 Task: Add Sprouts Fresh Peeled Apple Slices to the cart.
Action: Mouse moved to (265, 122)
Screenshot: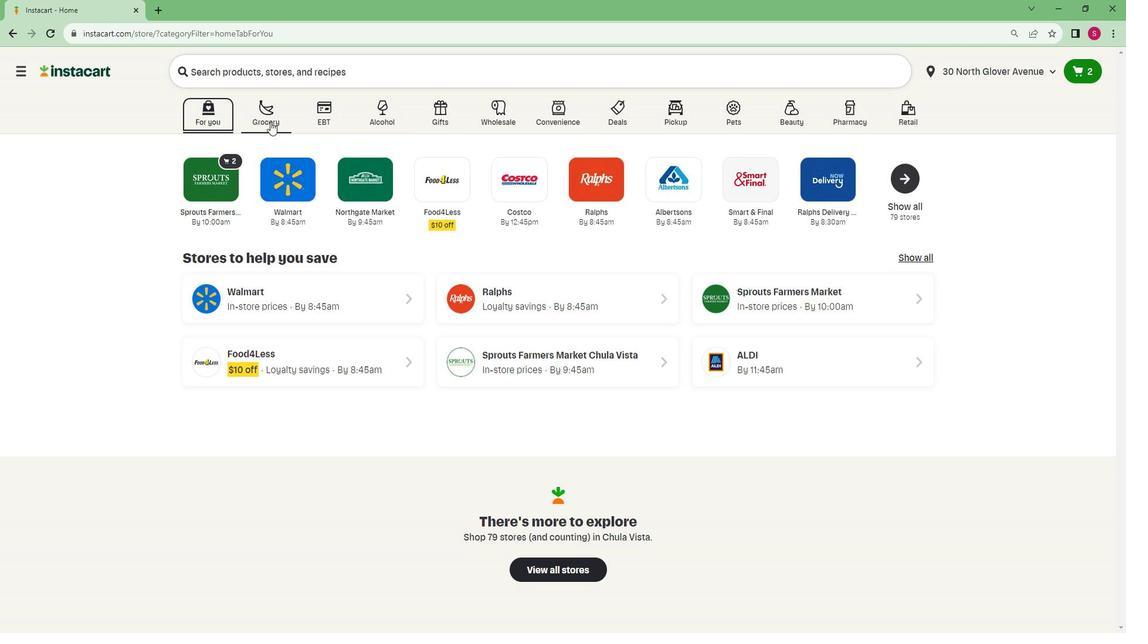 
Action: Mouse pressed left at (265, 122)
Screenshot: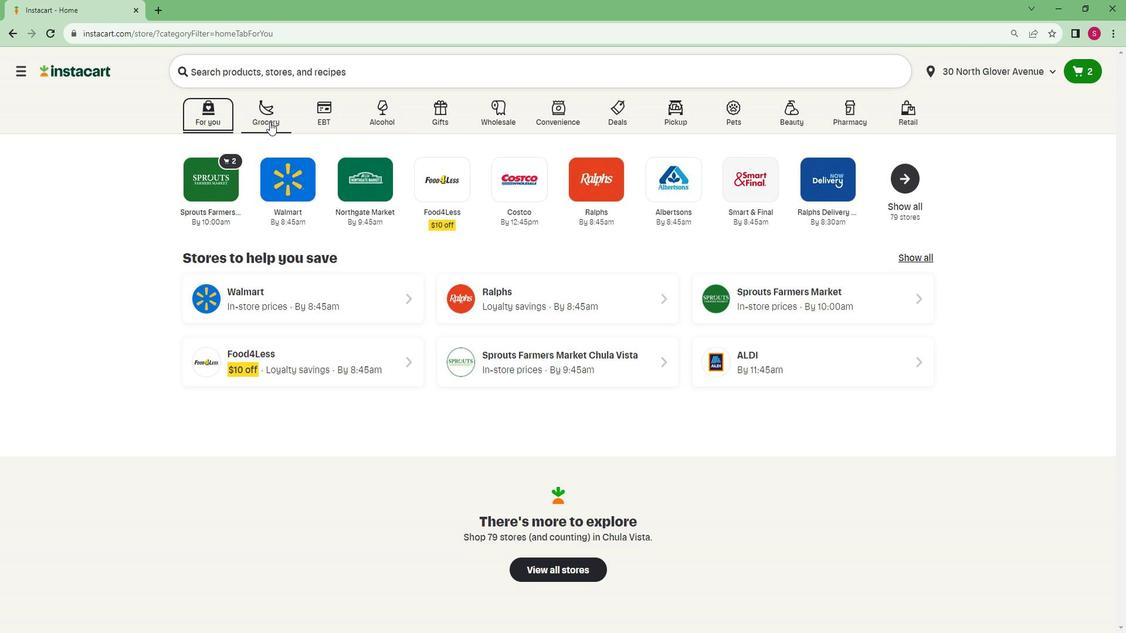 
Action: Mouse moved to (297, 336)
Screenshot: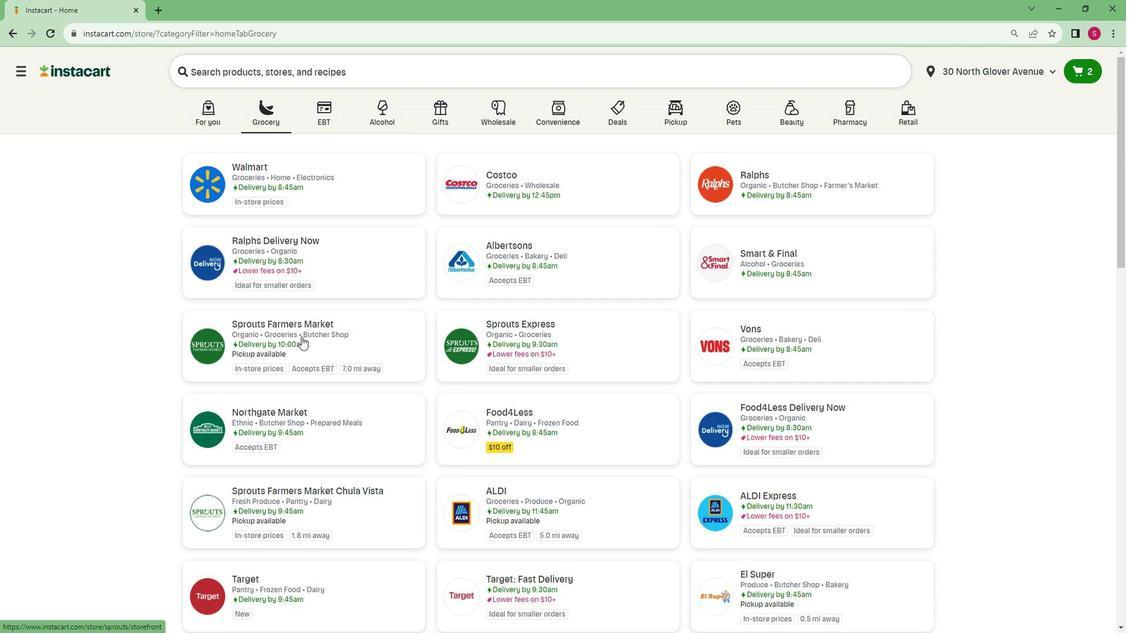 
Action: Mouse pressed left at (297, 336)
Screenshot: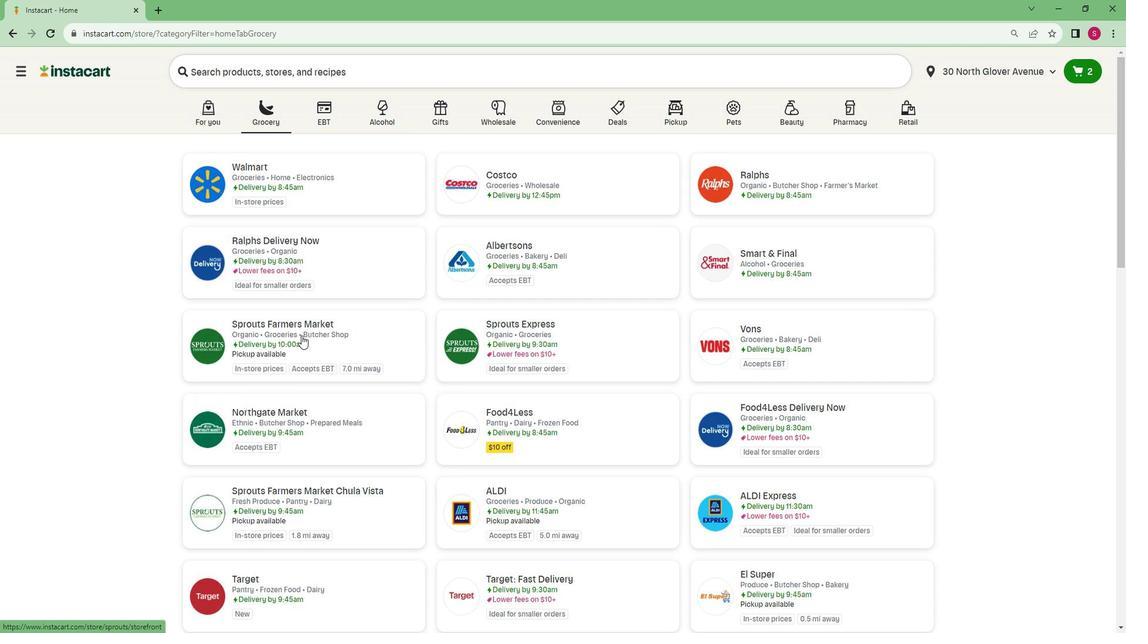 
Action: Mouse moved to (116, 467)
Screenshot: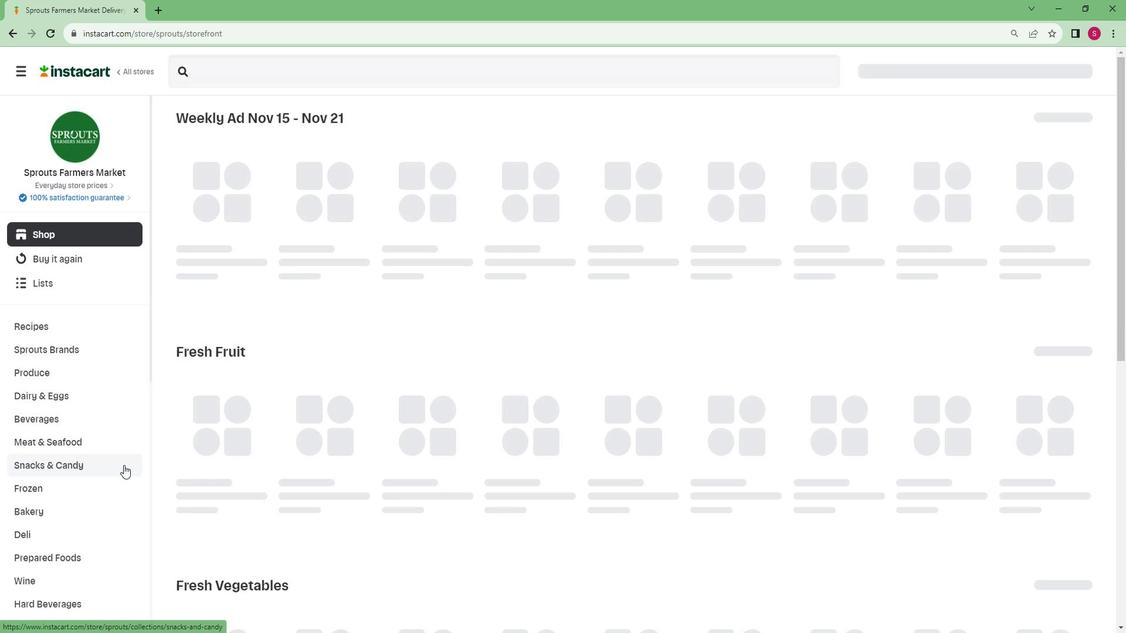 
Action: Mouse scrolled (116, 467) with delta (0, 0)
Screenshot: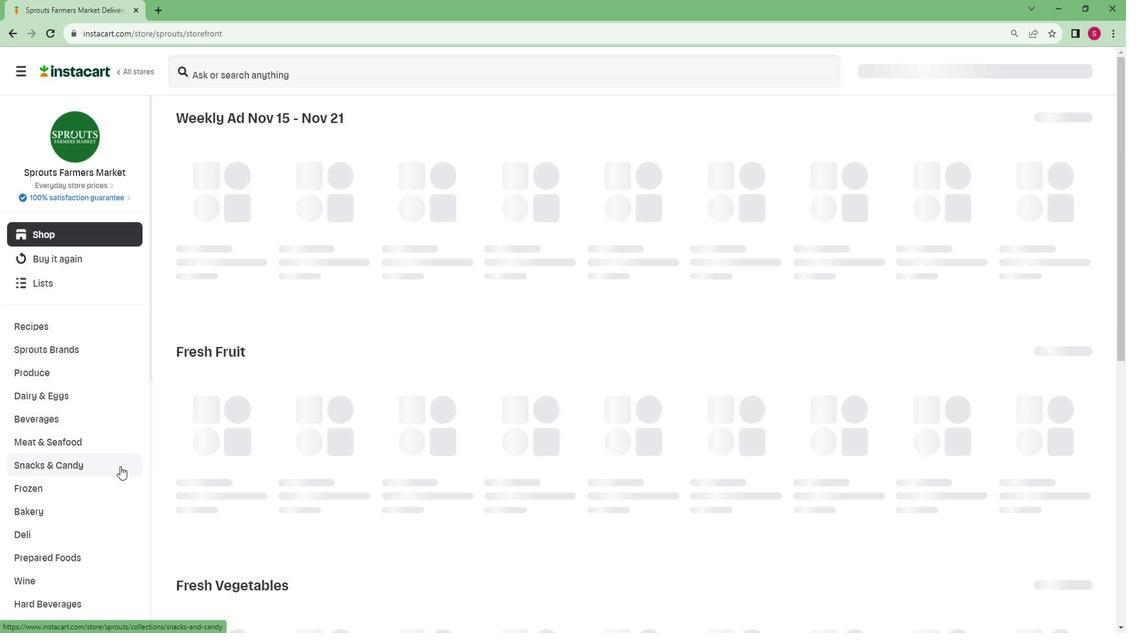 
Action: Mouse scrolled (116, 467) with delta (0, 0)
Screenshot: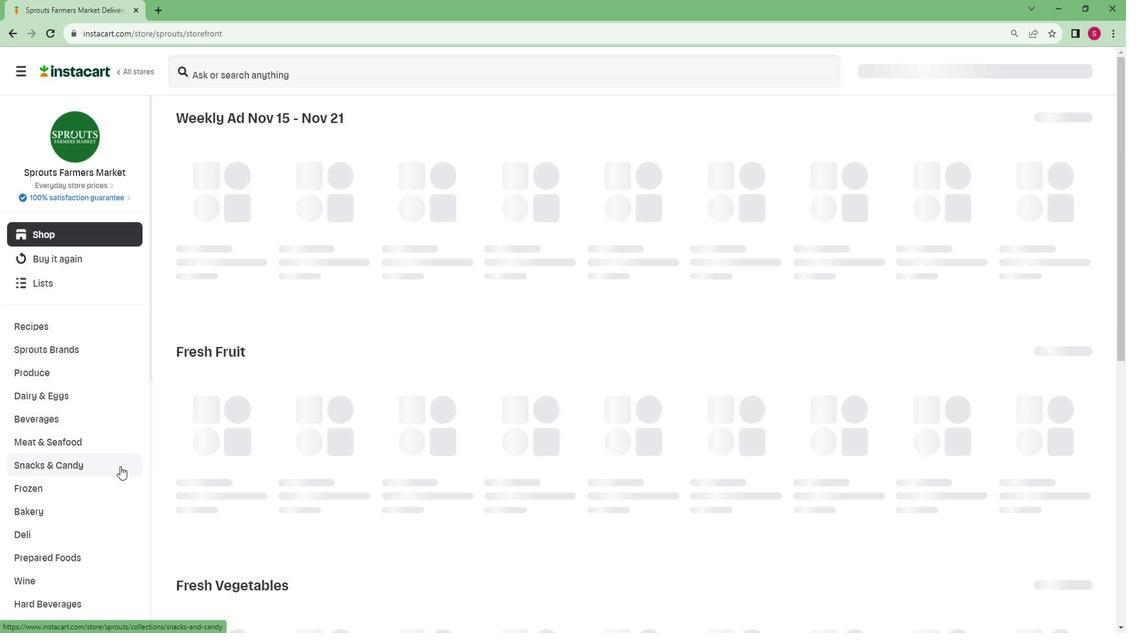 
Action: Mouse scrolled (116, 467) with delta (0, 0)
Screenshot: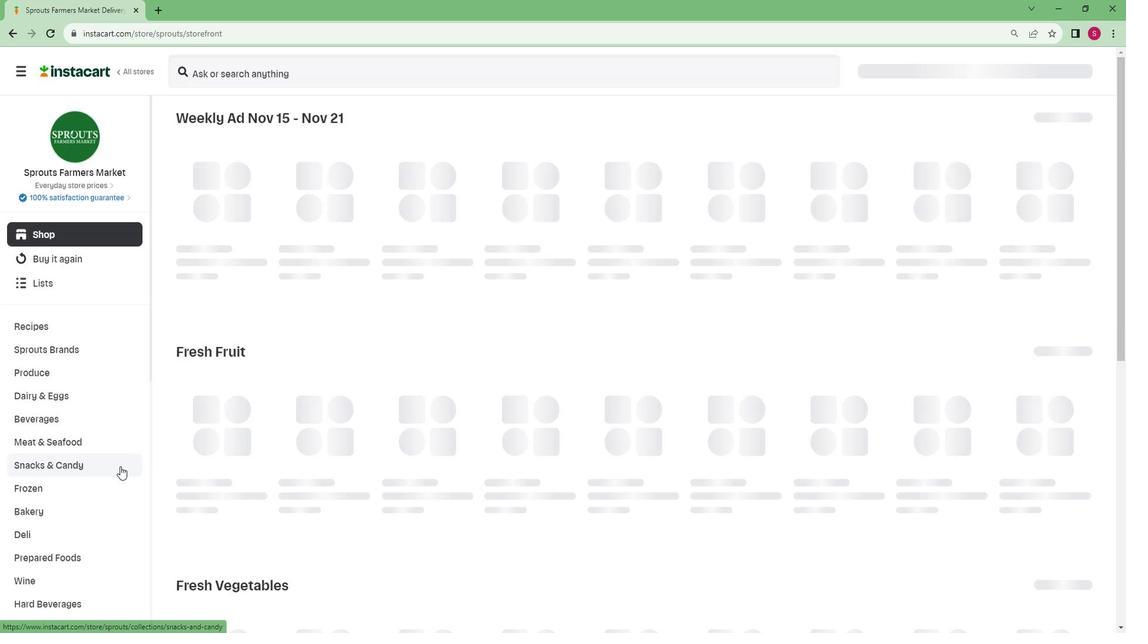 
Action: Mouse moved to (116, 468)
Screenshot: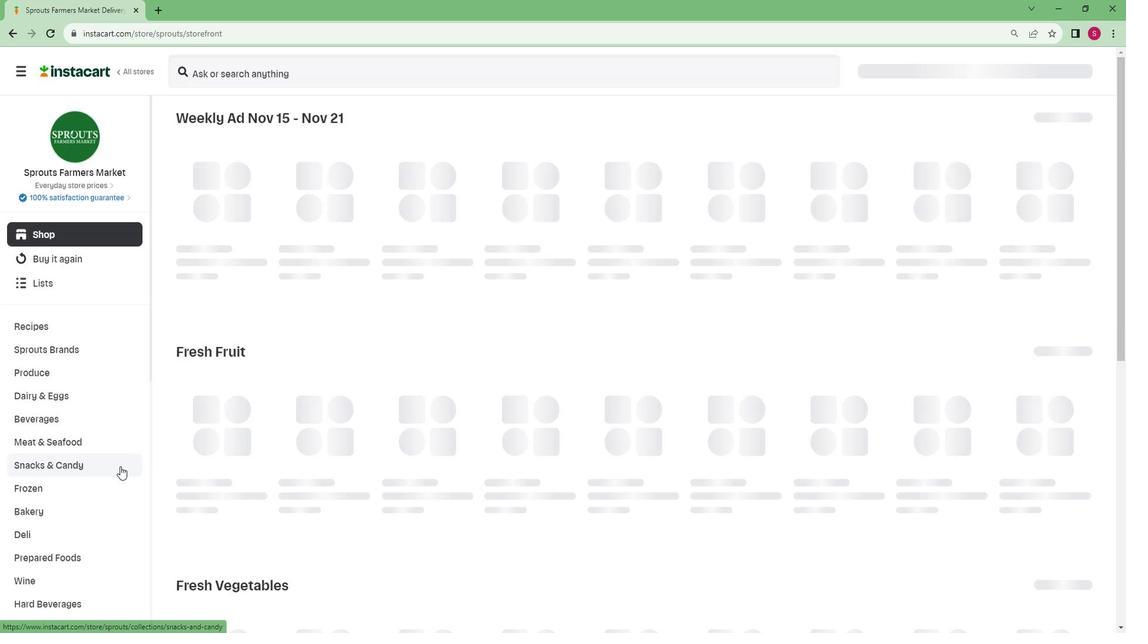 
Action: Mouse scrolled (116, 467) with delta (0, 0)
Screenshot: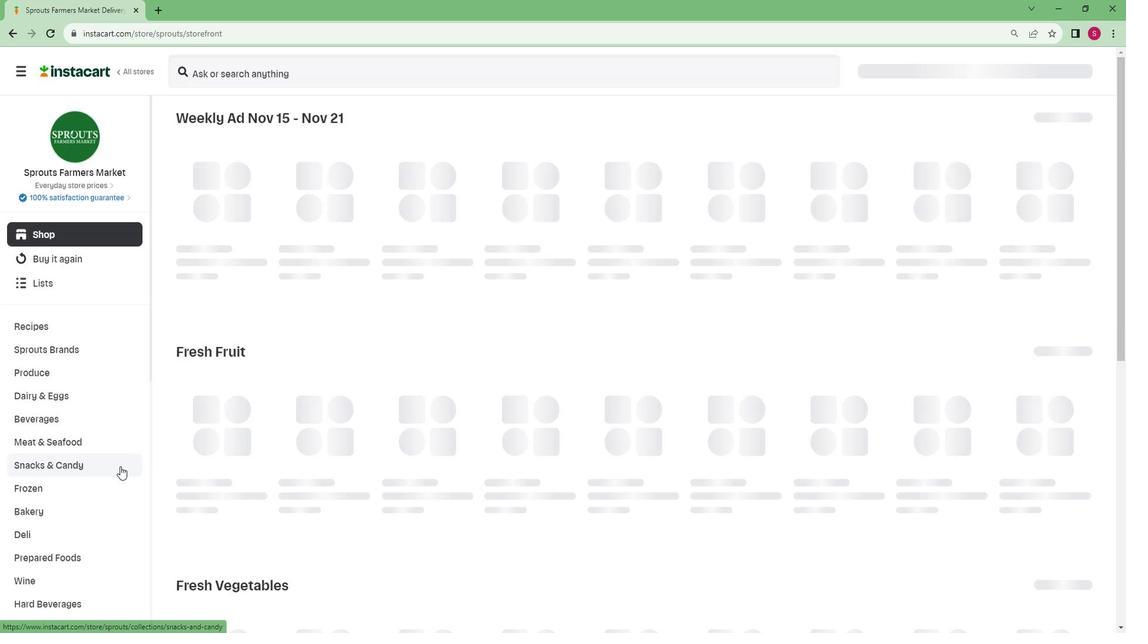 
Action: Mouse moved to (116, 468)
Screenshot: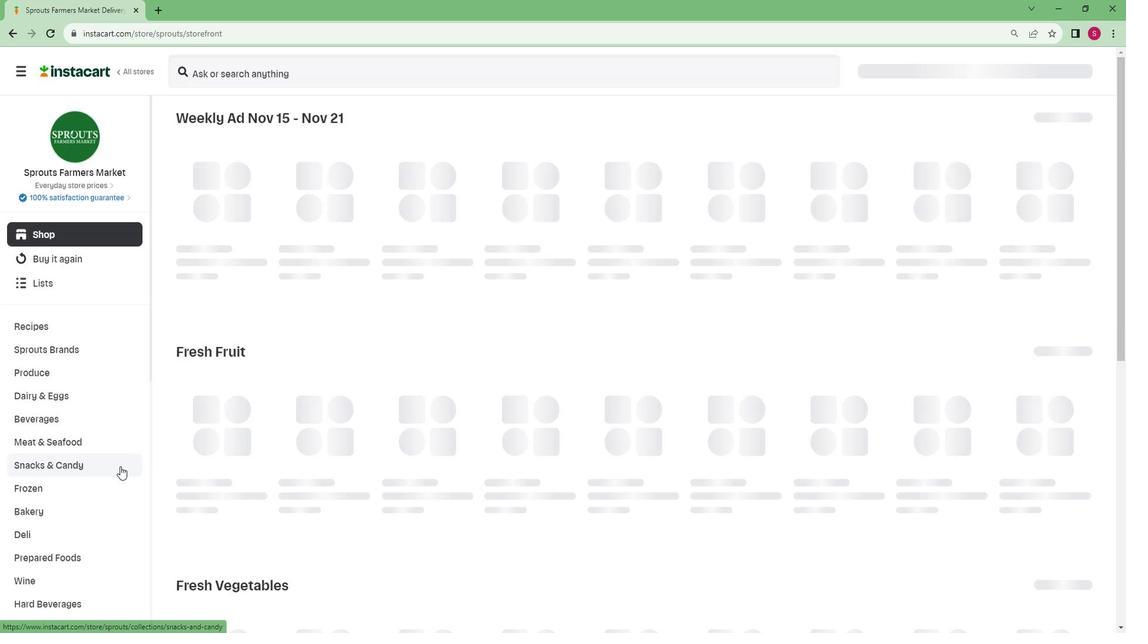 
Action: Mouse scrolled (116, 467) with delta (0, 0)
Screenshot: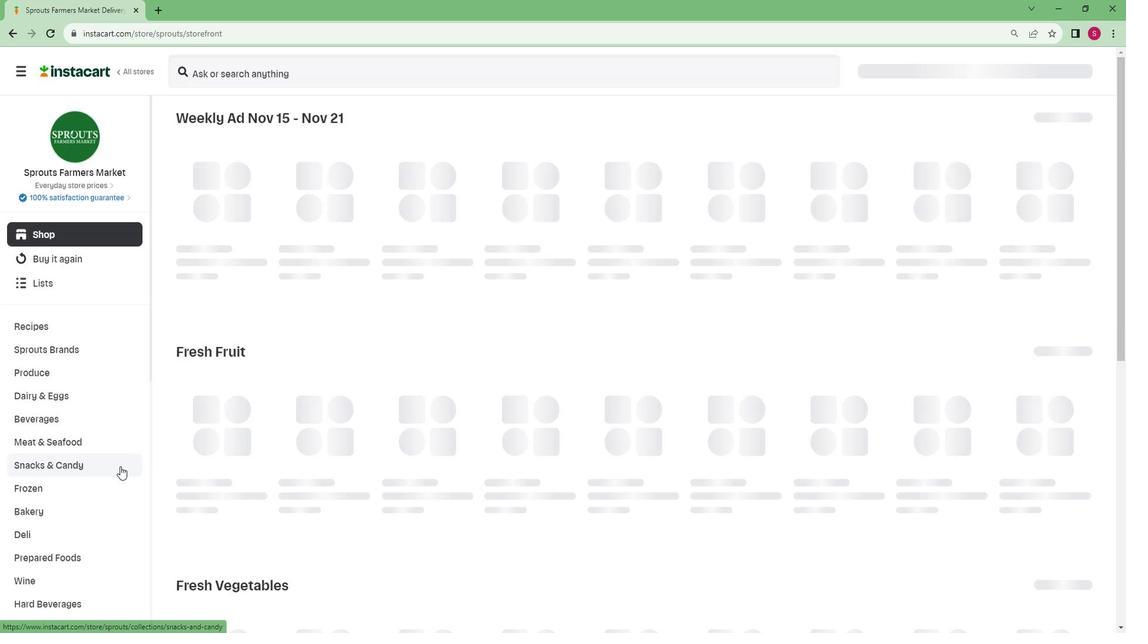 
Action: Mouse scrolled (116, 467) with delta (0, 0)
Screenshot: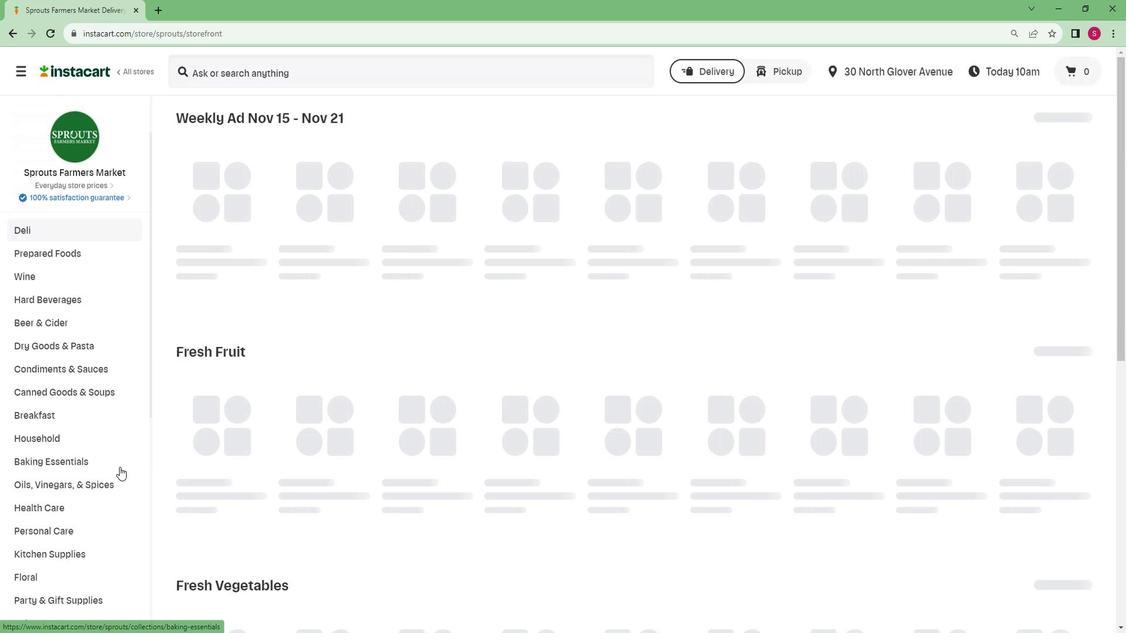 
Action: Mouse scrolled (116, 467) with delta (0, 0)
Screenshot: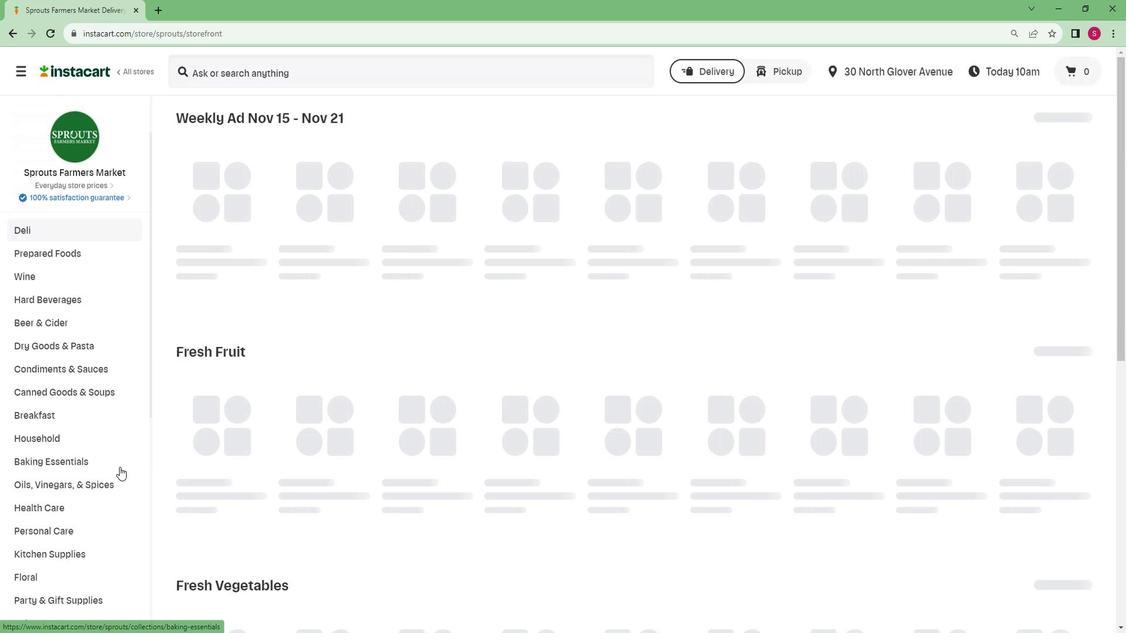
Action: Mouse scrolled (116, 467) with delta (0, 0)
Screenshot: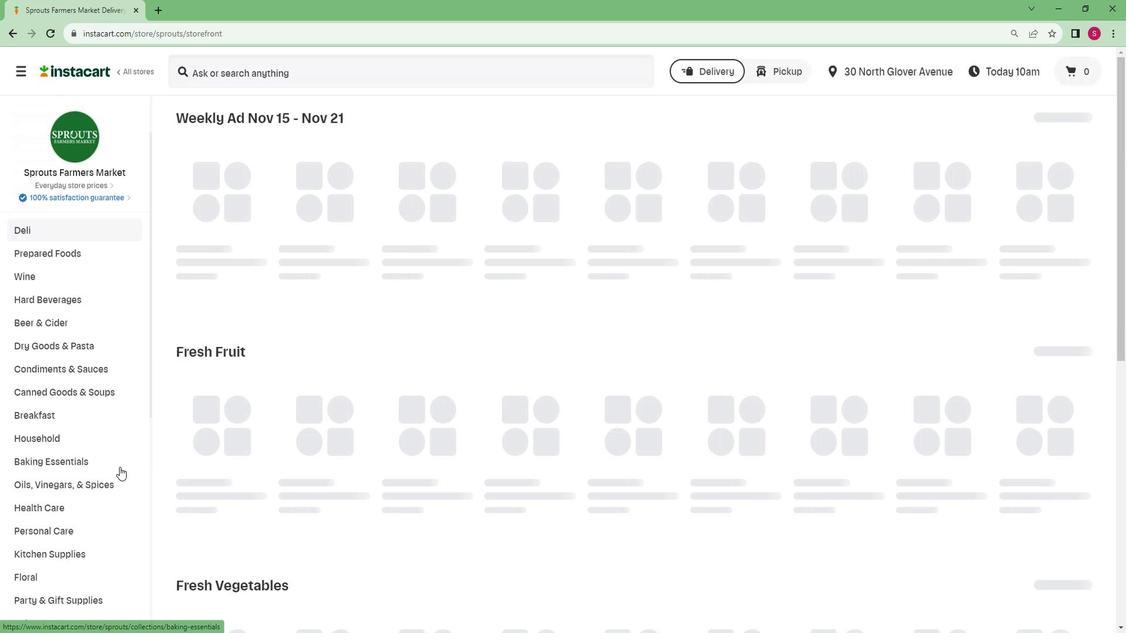 
Action: Mouse scrolled (116, 467) with delta (0, 0)
Screenshot: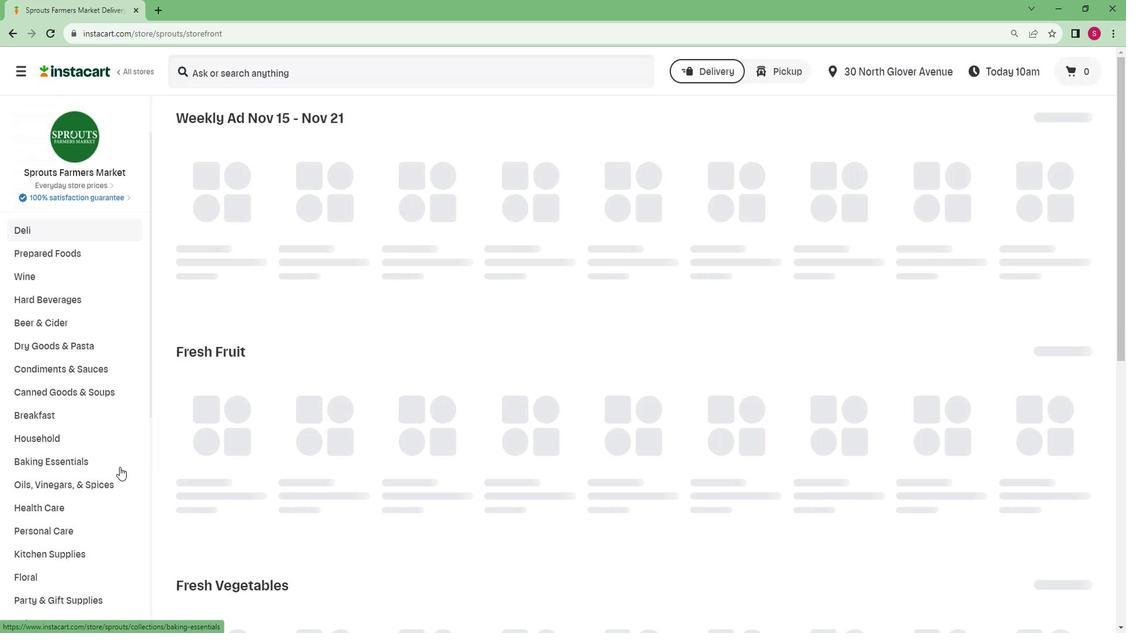 
Action: Mouse scrolled (116, 467) with delta (0, 0)
Screenshot: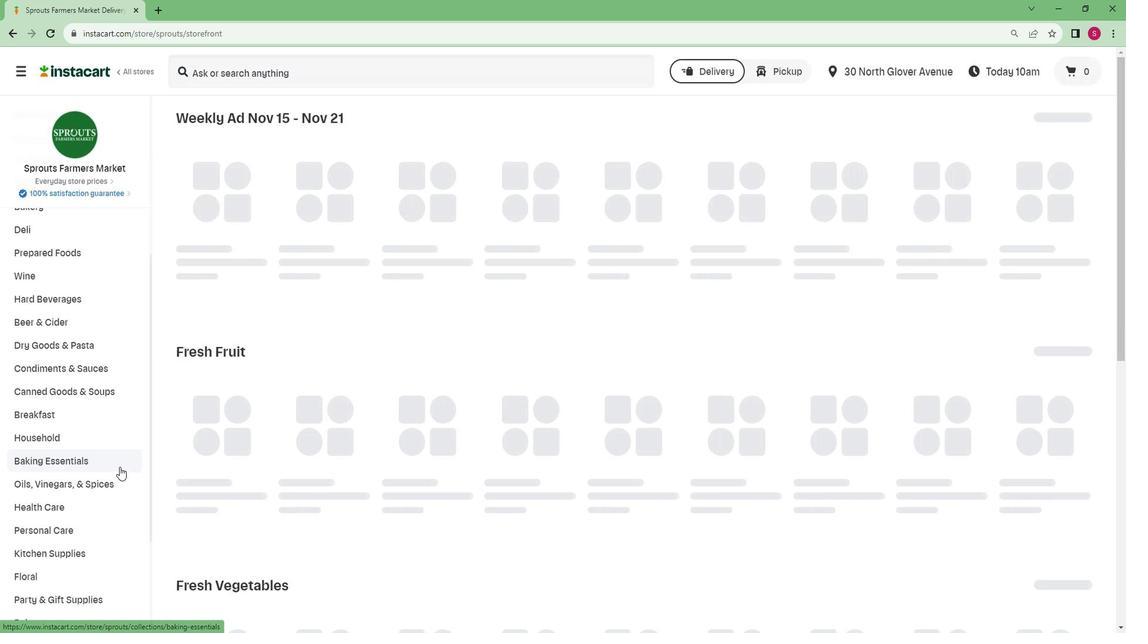 
Action: Mouse scrolled (116, 467) with delta (0, 0)
Screenshot: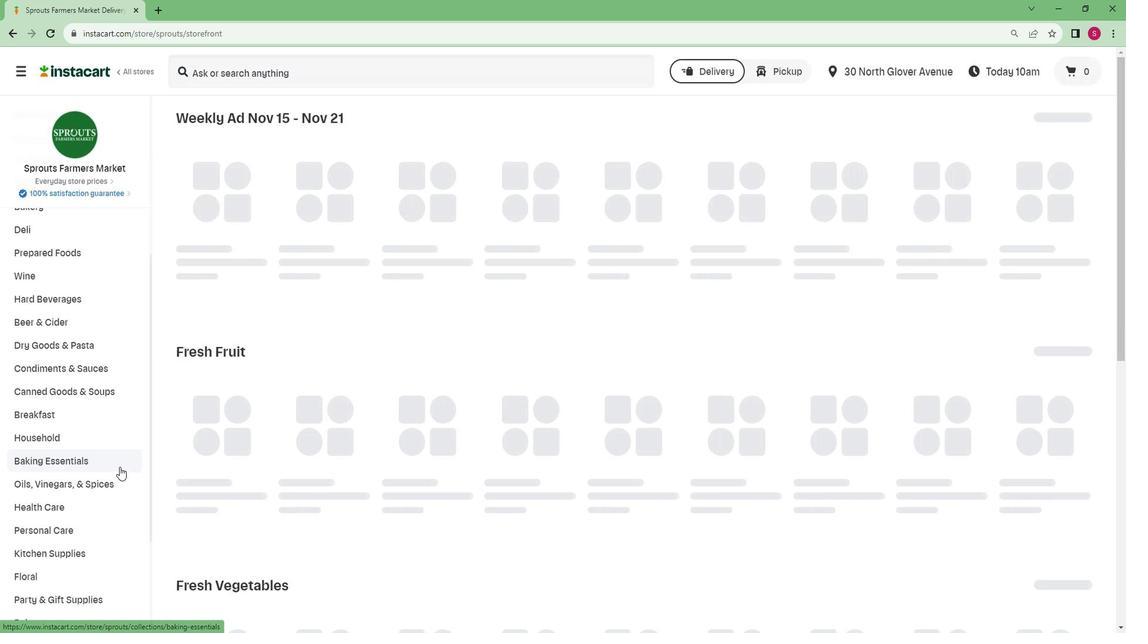 
Action: Mouse moved to (36, 614)
Screenshot: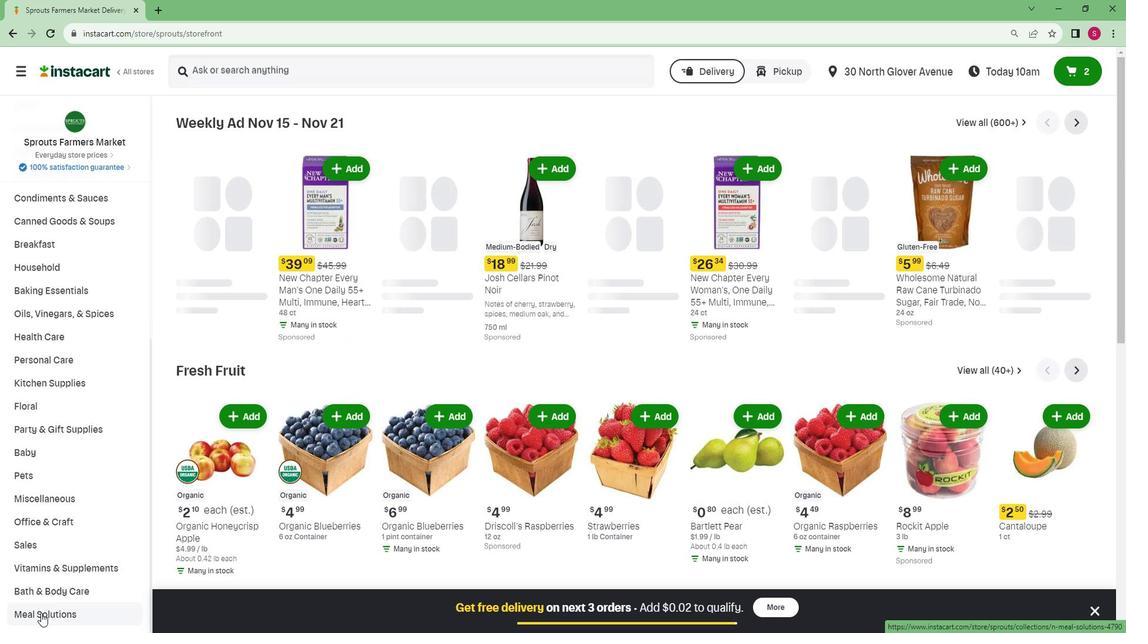 
Action: Mouse pressed left at (36, 614)
Screenshot: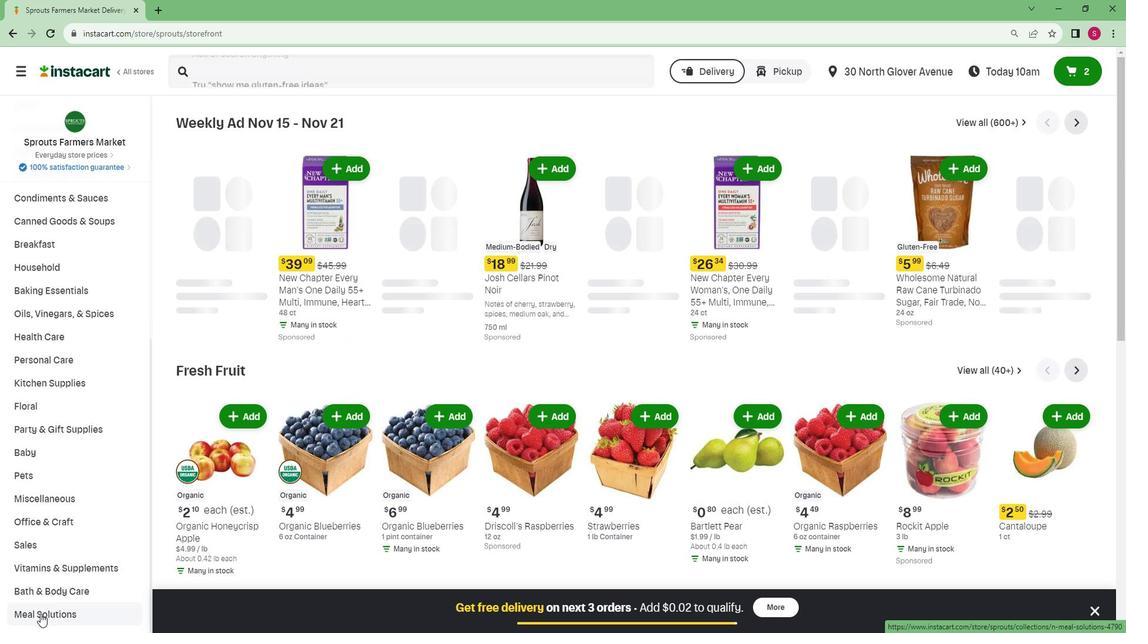 
Action: Mouse moved to (58, 566)
Screenshot: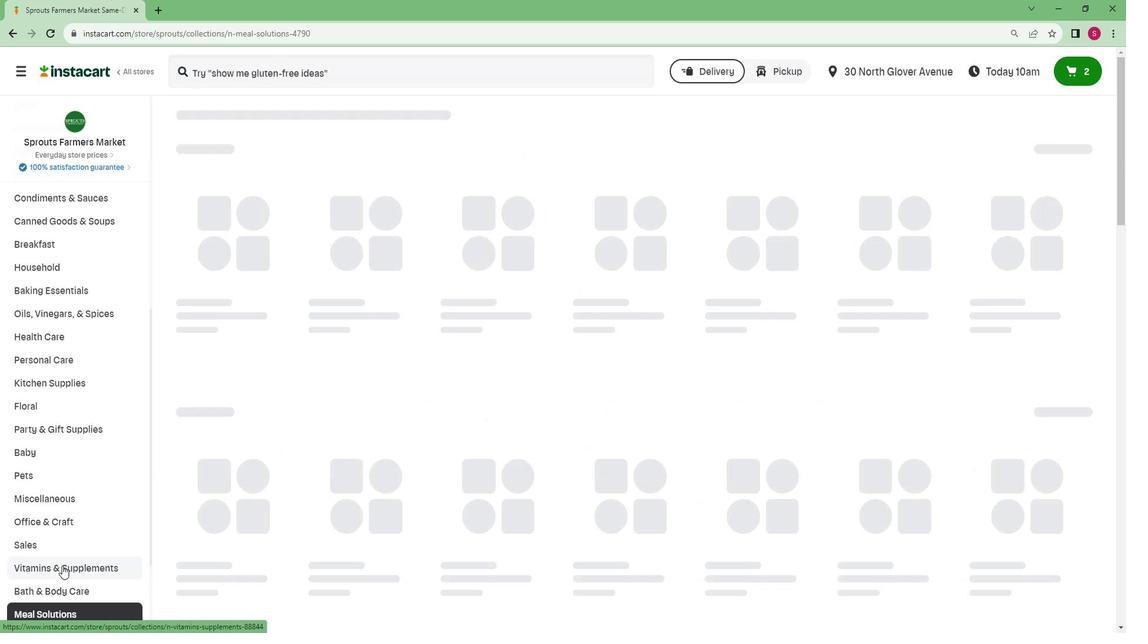
Action: Mouse scrolled (58, 566) with delta (0, 0)
Screenshot: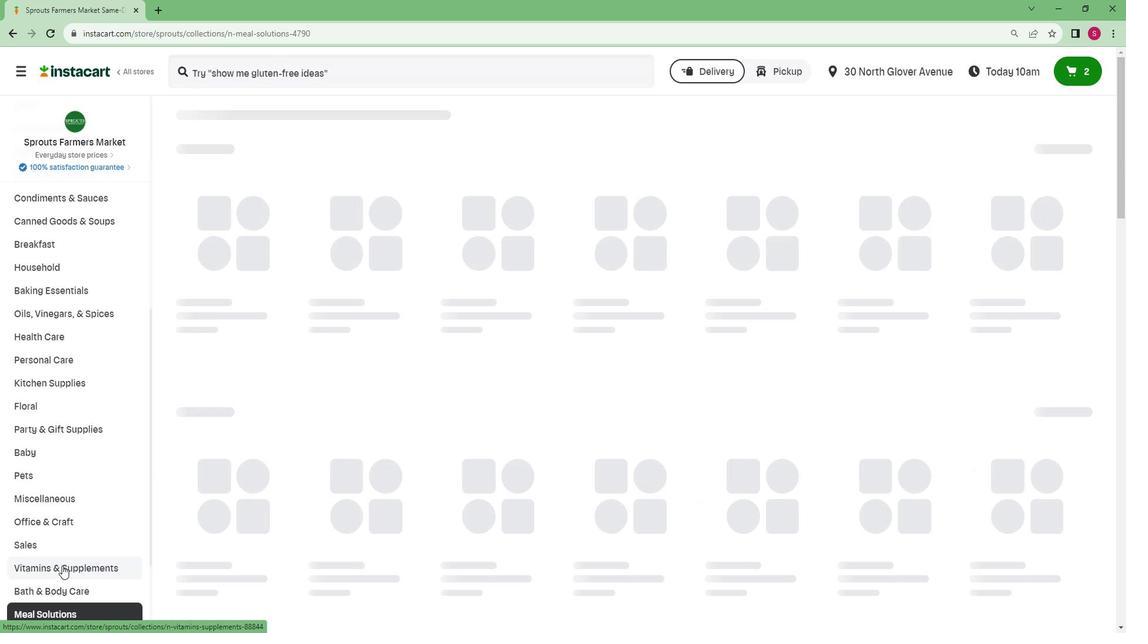 
Action: Mouse scrolled (58, 566) with delta (0, 0)
Screenshot: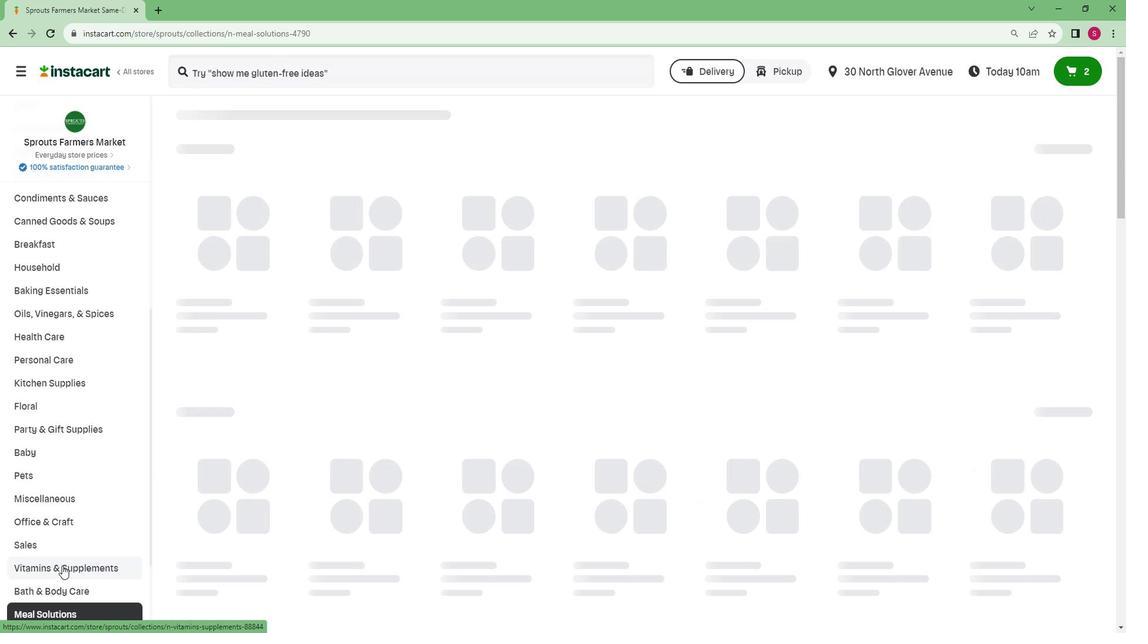
Action: Mouse scrolled (58, 566) with delta (0, 0)
Screenshot: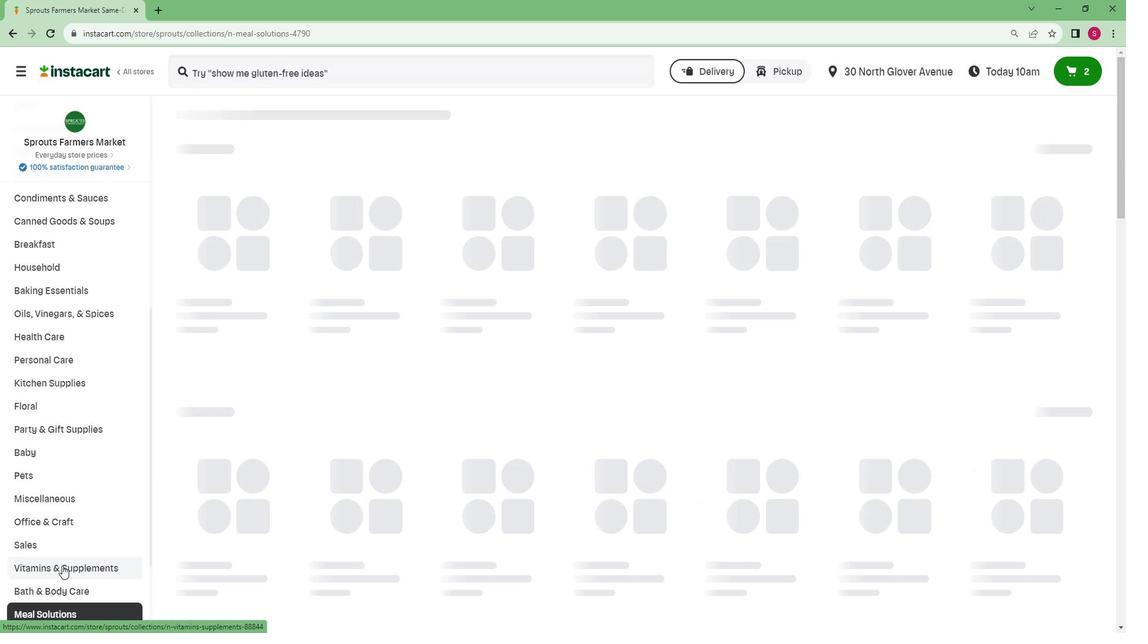 
Action: Mouse scrolled (58, 566) with delta (0, 0)
Screenshot: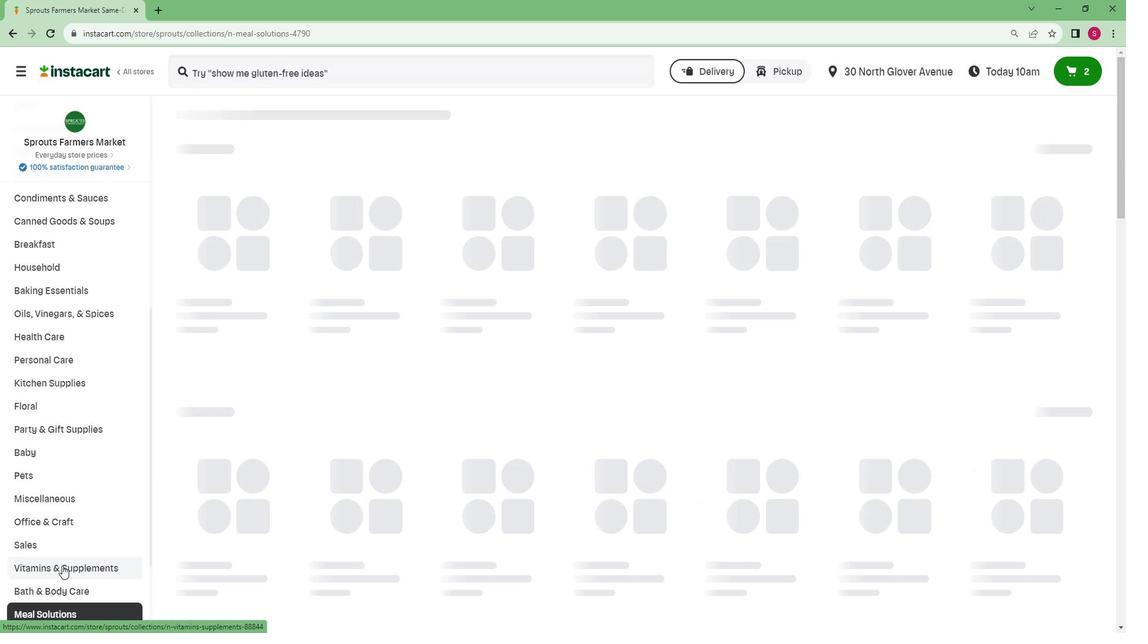 
Action: Mouse scrolled (58, 566) with delta (0, 0)
Screenshot: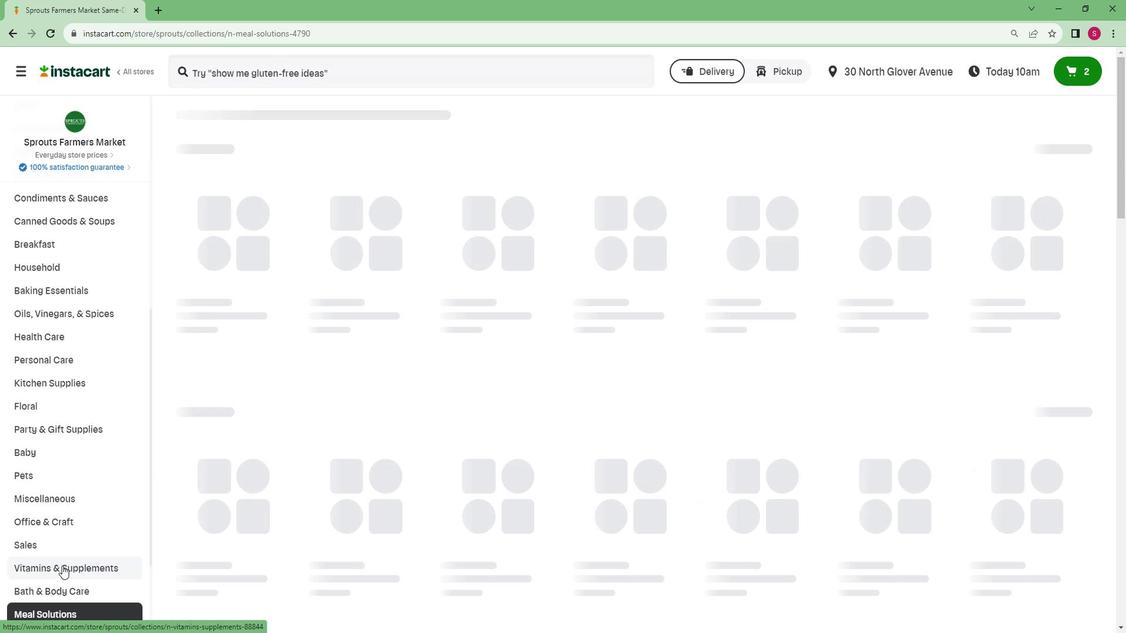 
Action: Mouse scrolled (58, 566) with delta (0, 0)
Screenshot: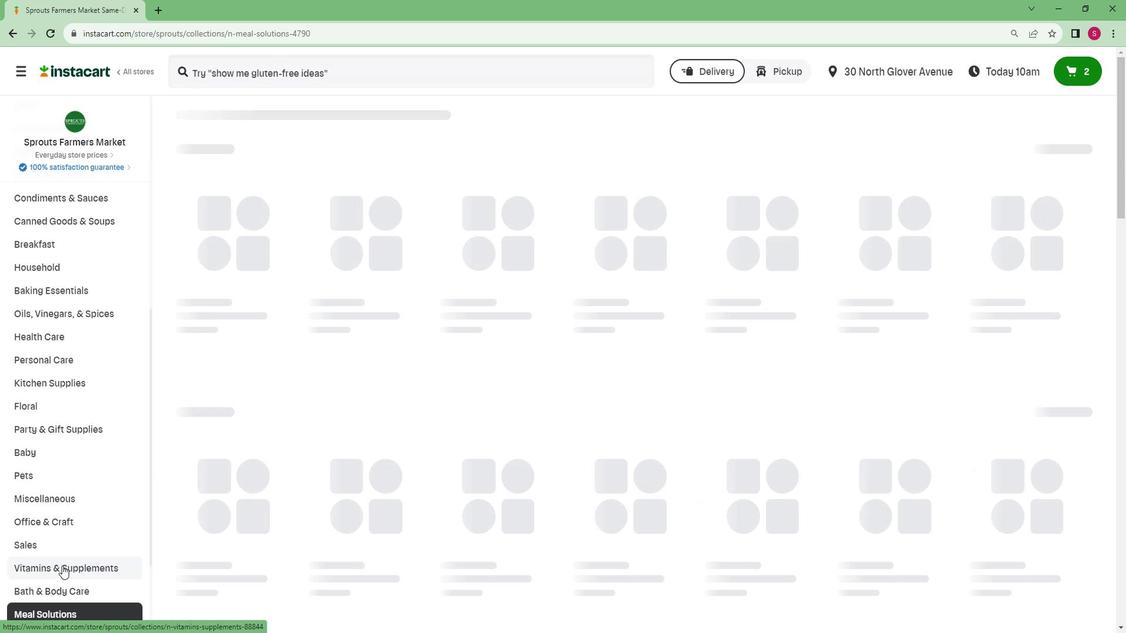 
Action: Mouse moved to (36, 568)
Screenshot: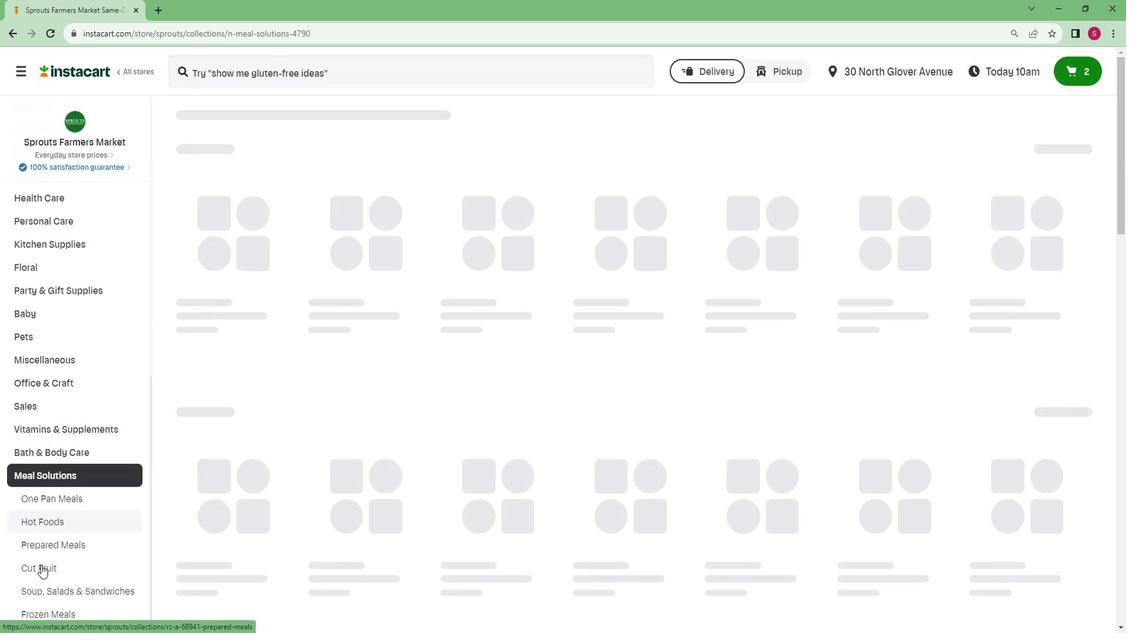 
Action: Mouse pressed left at (36, 568)
Screenshot: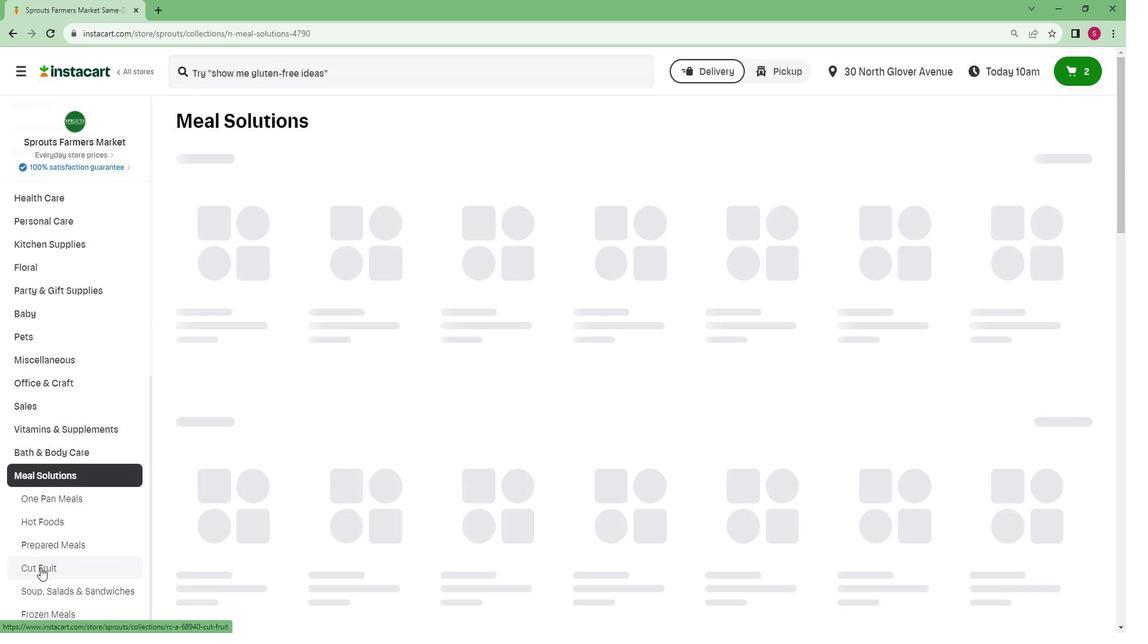 
Action: Mouse moved to (299, 65)
Screenshot: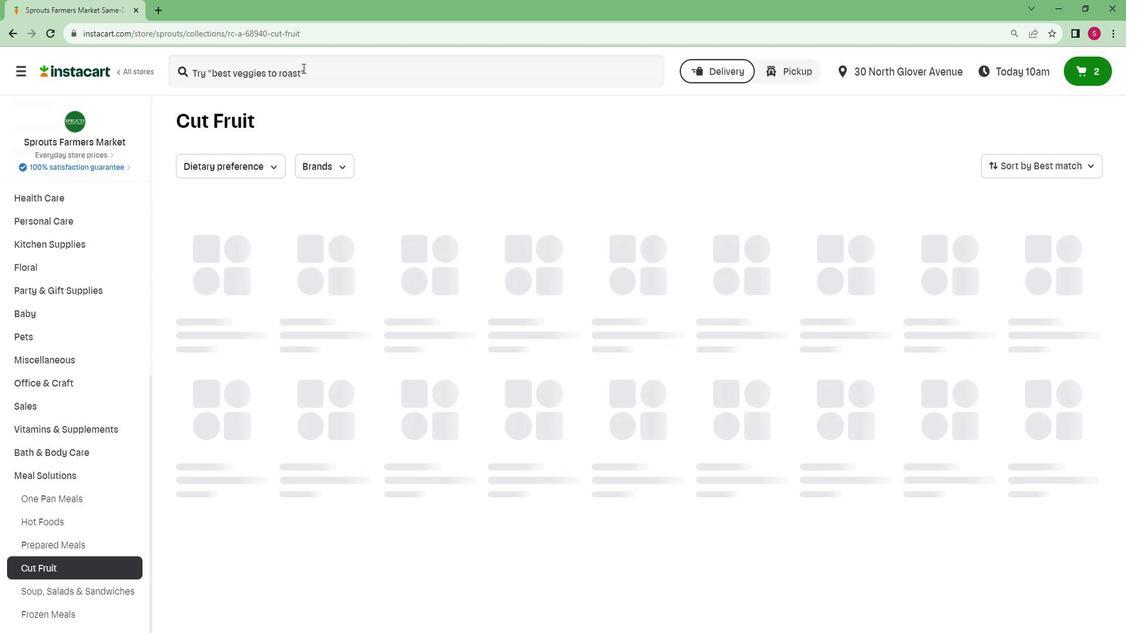 
Action: Mouse pressed left at (299, 65)
Screenshot: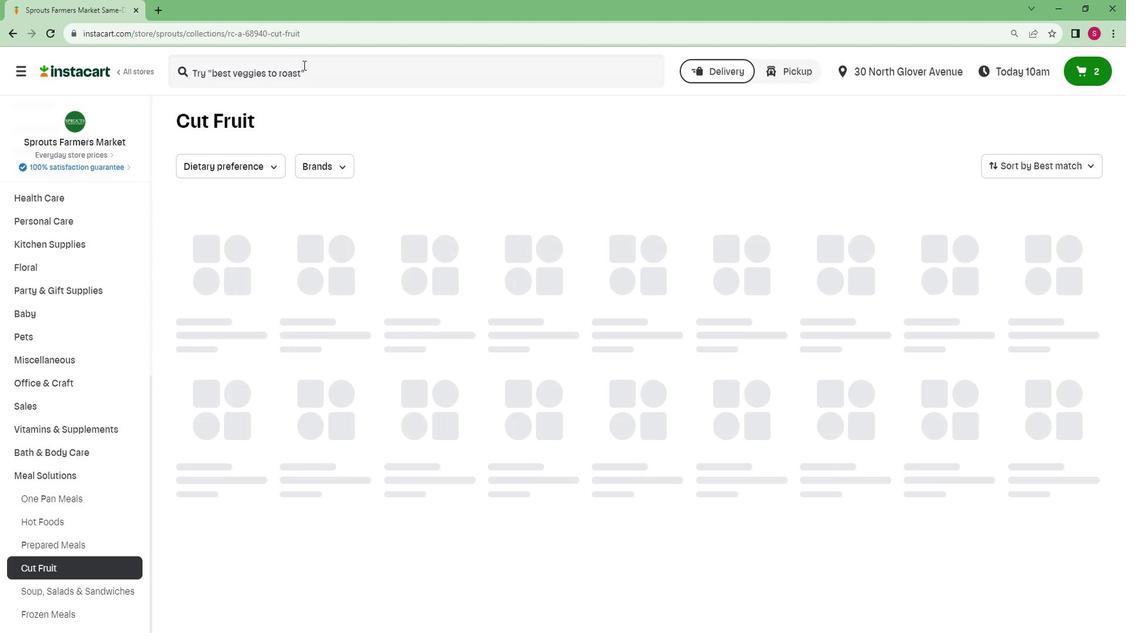 
Action: Key pressed <Key.caps_lock>S<Key.caps_lock>prouts<Key.space><Key.caps_lock>F<Key.caps_lock>resh<Key.space><Key.caps_lock>P<Key.caps_lock>eeled<Key.space><Key.caps_lock>A<Key.caps_lock>pple<Key.space><Key.caps_lock>S<Key.caps_lock>lices<Key.enter>
Screenshot: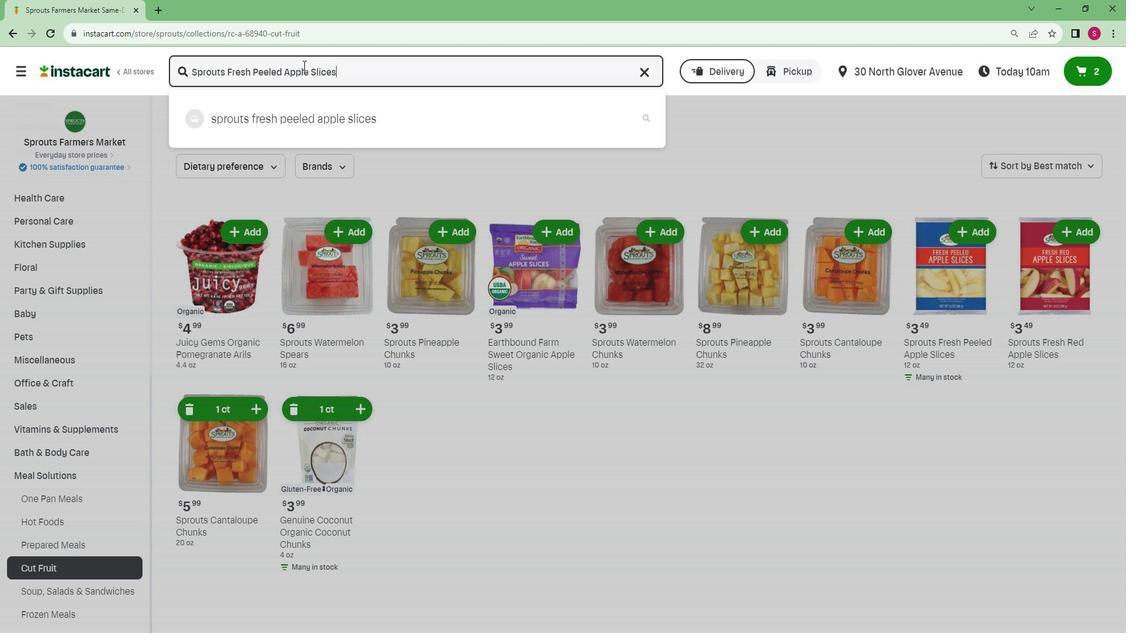 
Action: Mouse moved to (325, 168)
Screenshot: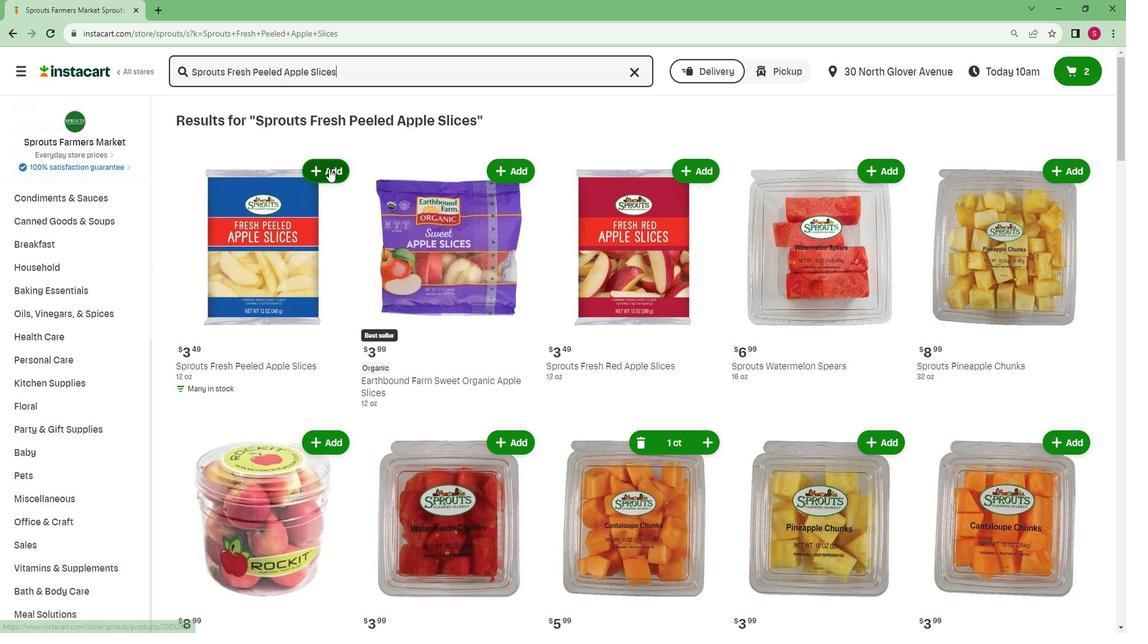 
Action: Mouse pressed left at (325, 168)
Screenshot: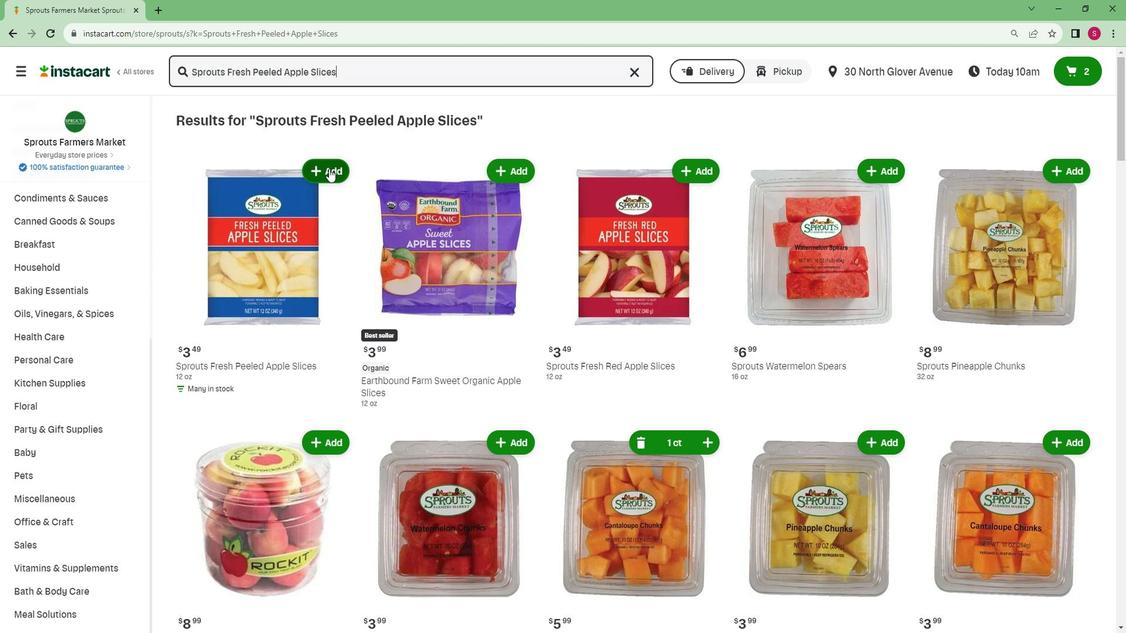 
